 Task: Schedule a meeting titled 'test meeting' on July 6, 2023, from 8:00 AM to 8:30 AM in 'test room'.
Action: Mouse moved to (13, 70)
Screenshot: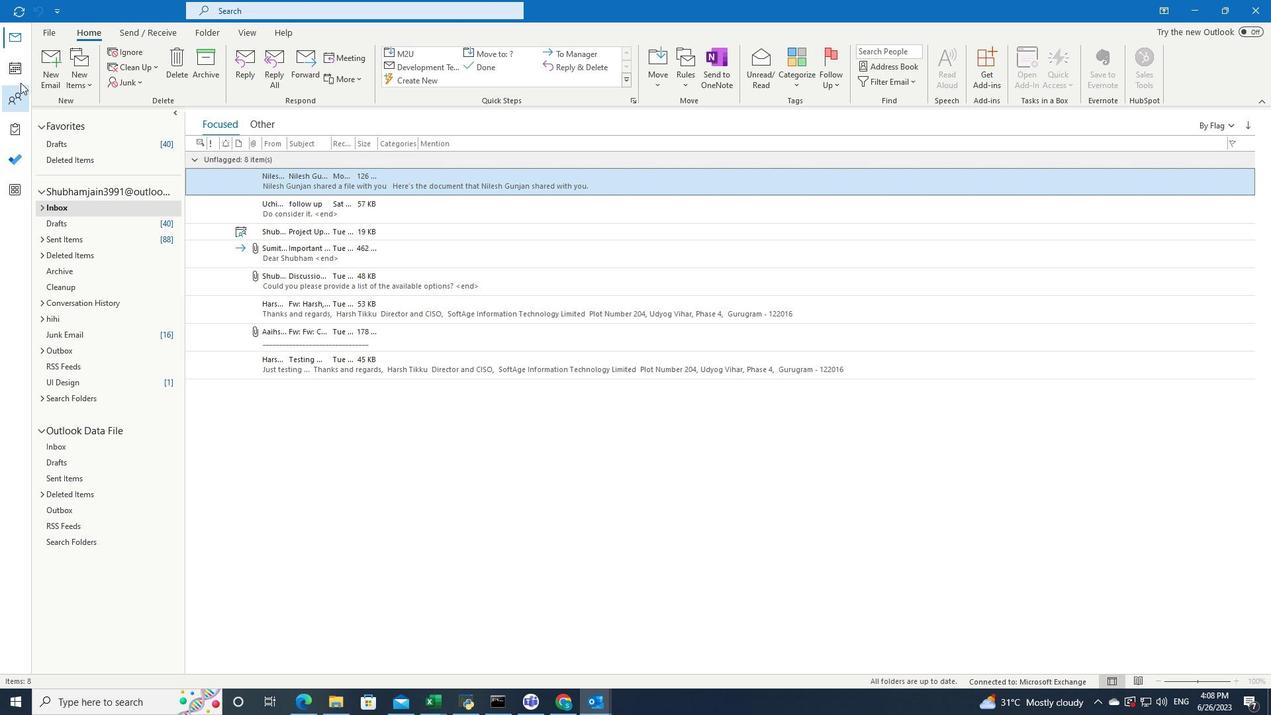 
Action: Mouse pressed left at (13, 70)
Screenshot: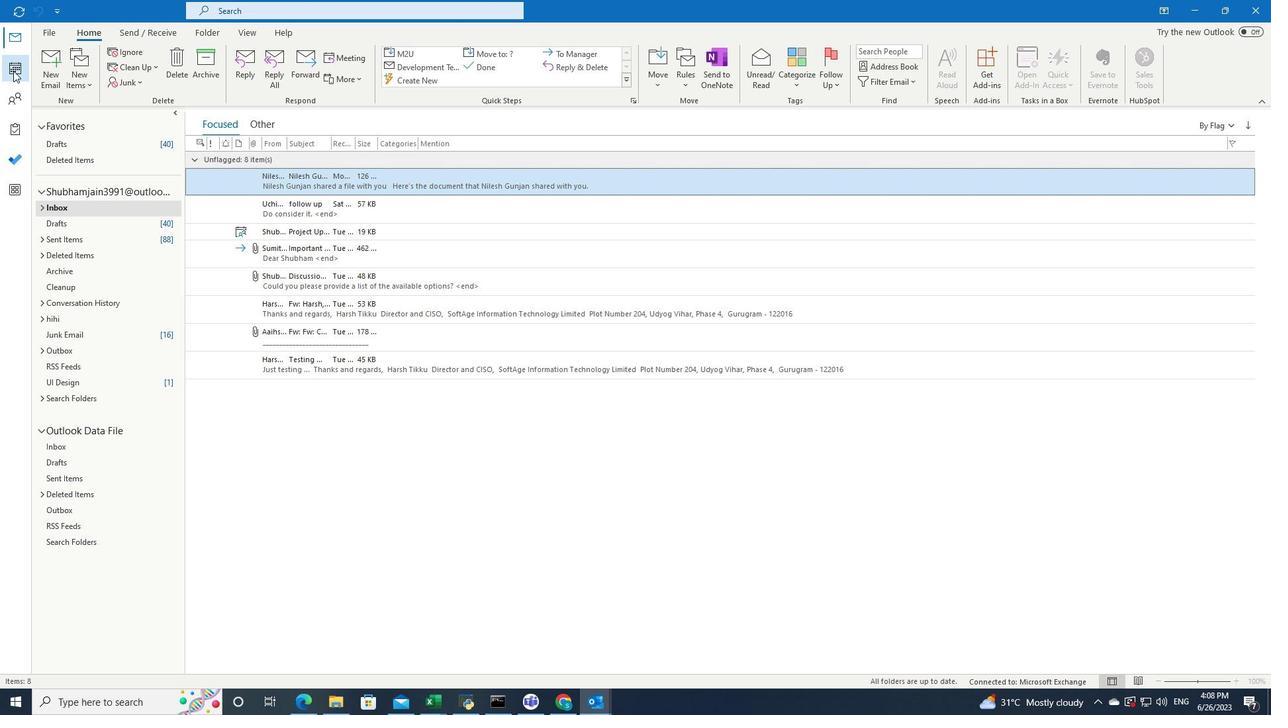 
Action: Mouse moved to (239, 11)
Screenshot: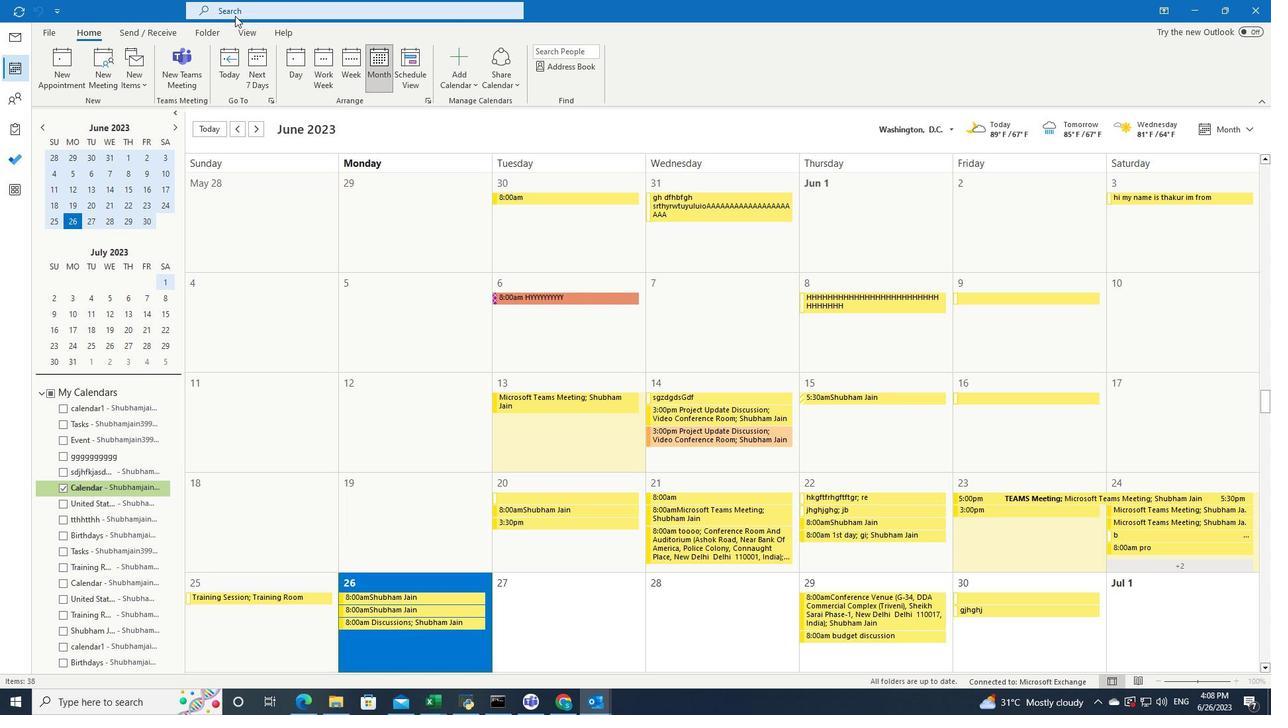 
Action: Mouse pressed left at (239, 11)
Screenshot: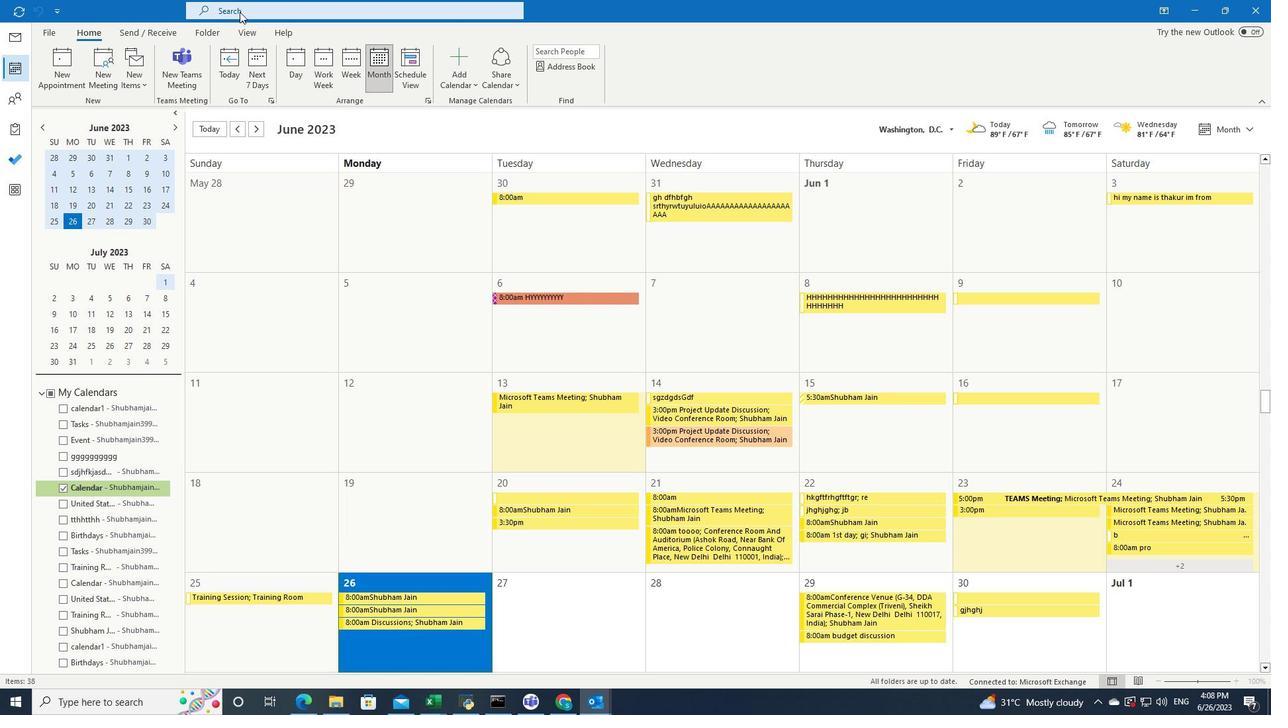 
Action: Mouse moved to (243, 9)
Screenshot: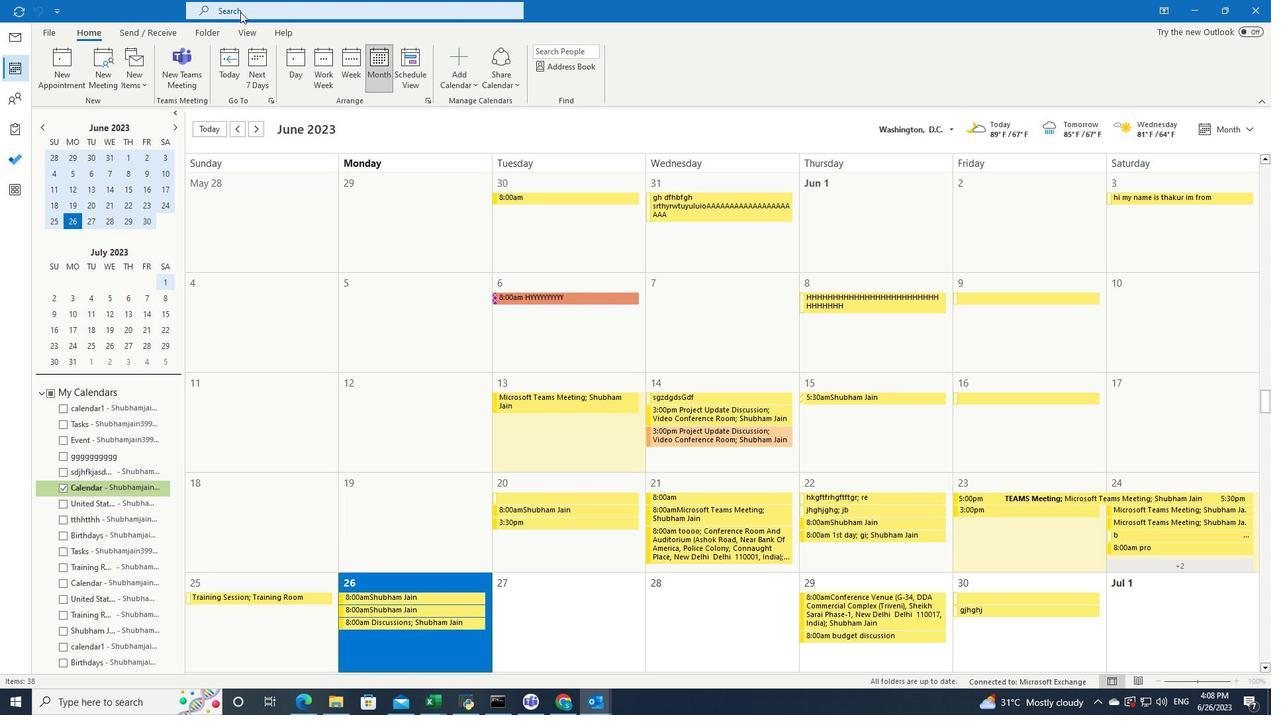 
Action: Mouse pressed left at (243, 9)
Screenshot: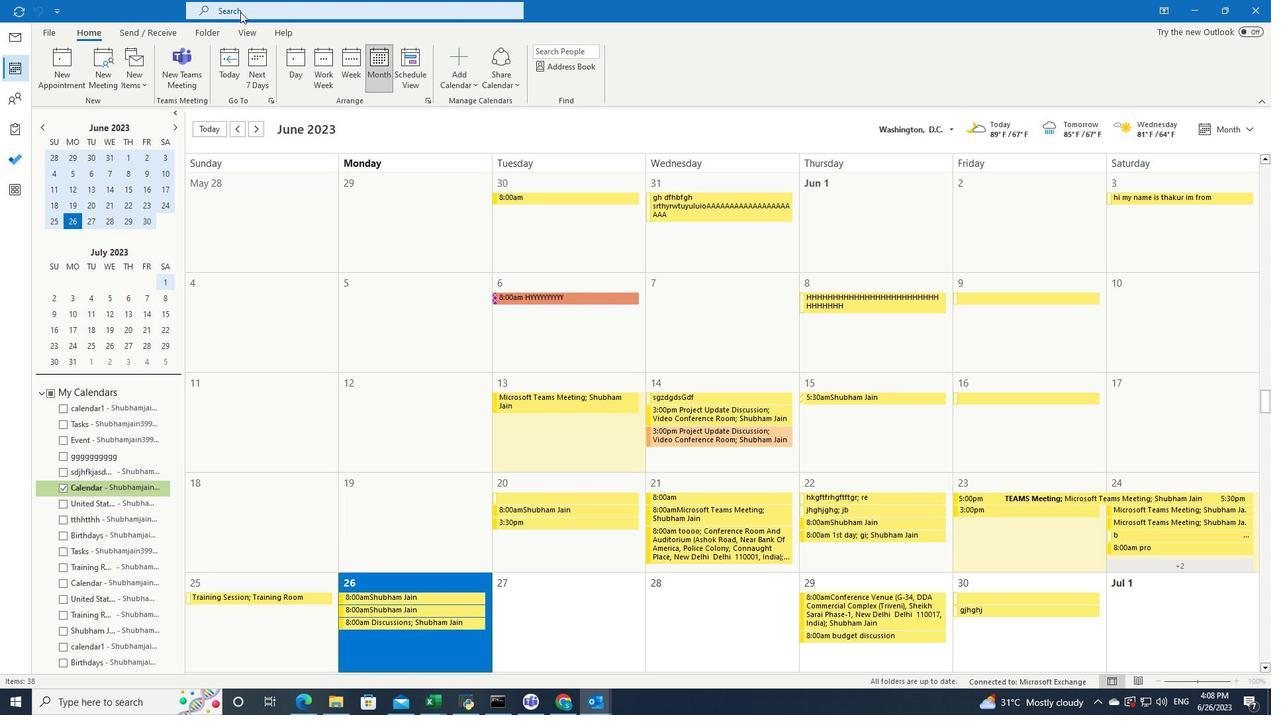 
Action: Mouse pressed left at (243, 9)
Screenshot: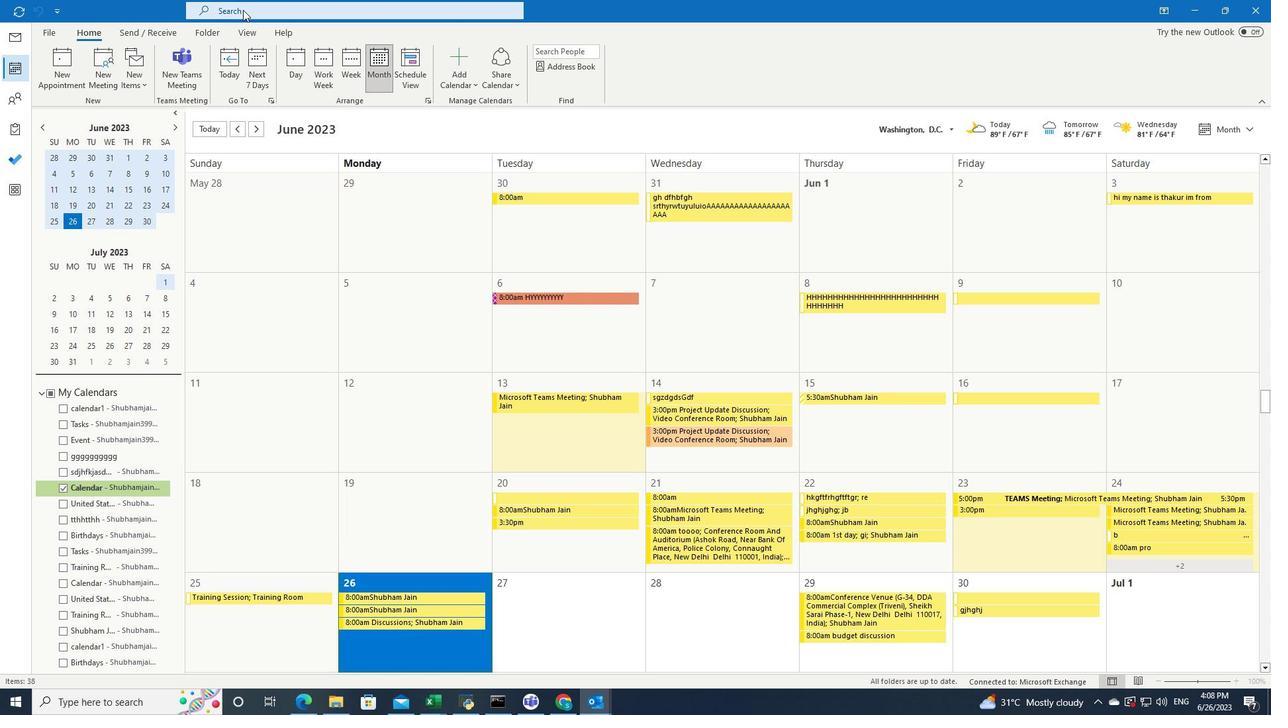 
Action: Mouse pressed left at (243, 9)
Screenshot: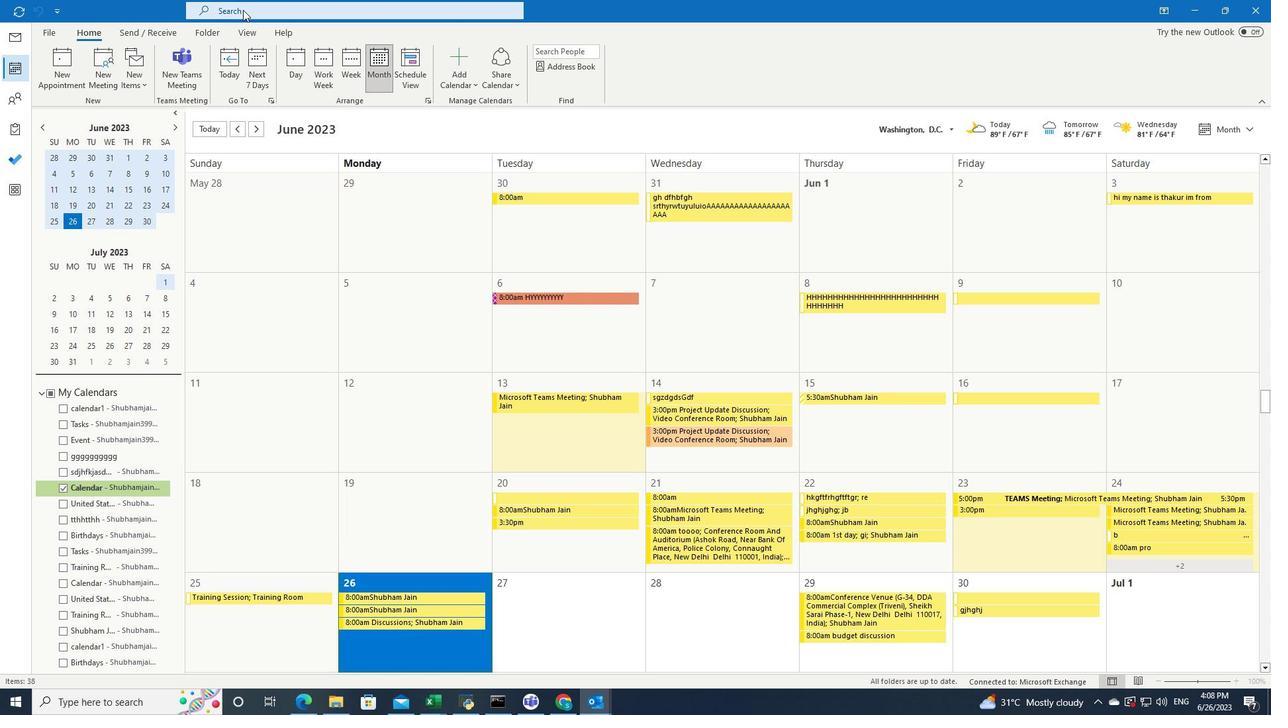 
Action: Key pressed <Key.shift>Test<Key.space><Key.shift>Meeting<Key.enter>
Screenshot: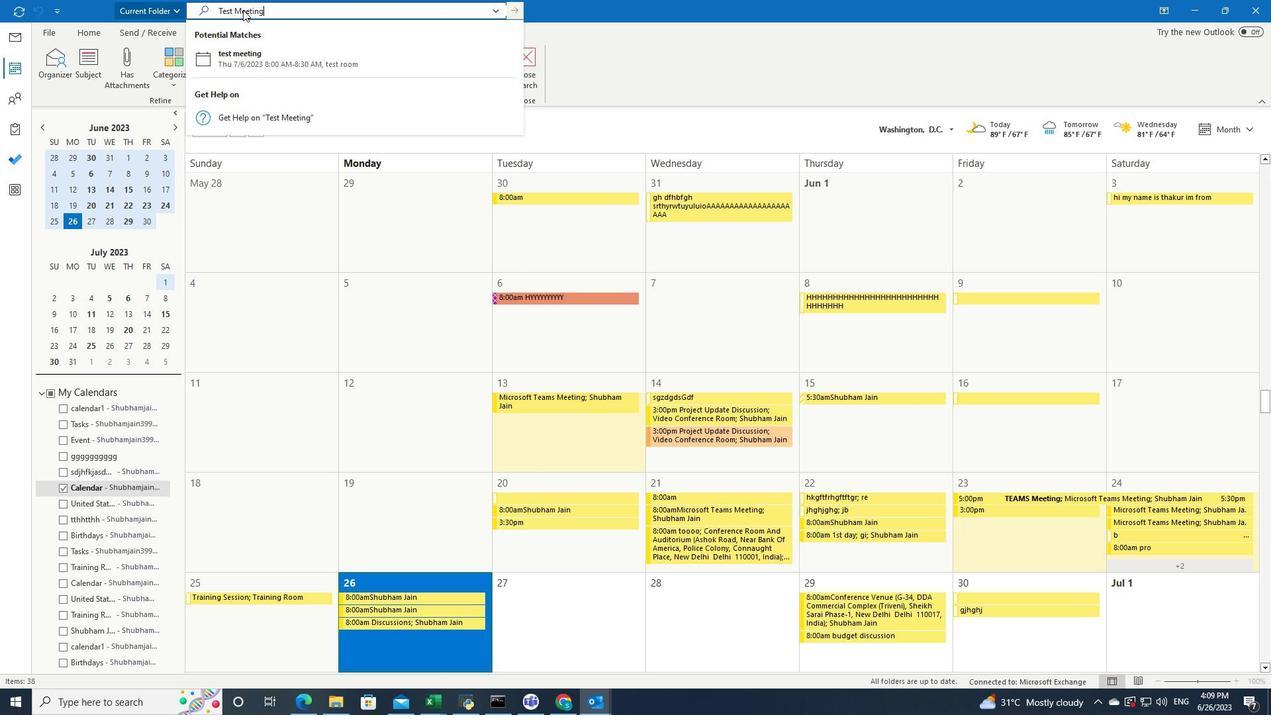 
Action: Mouse moved to (261, 169)
Screenshot: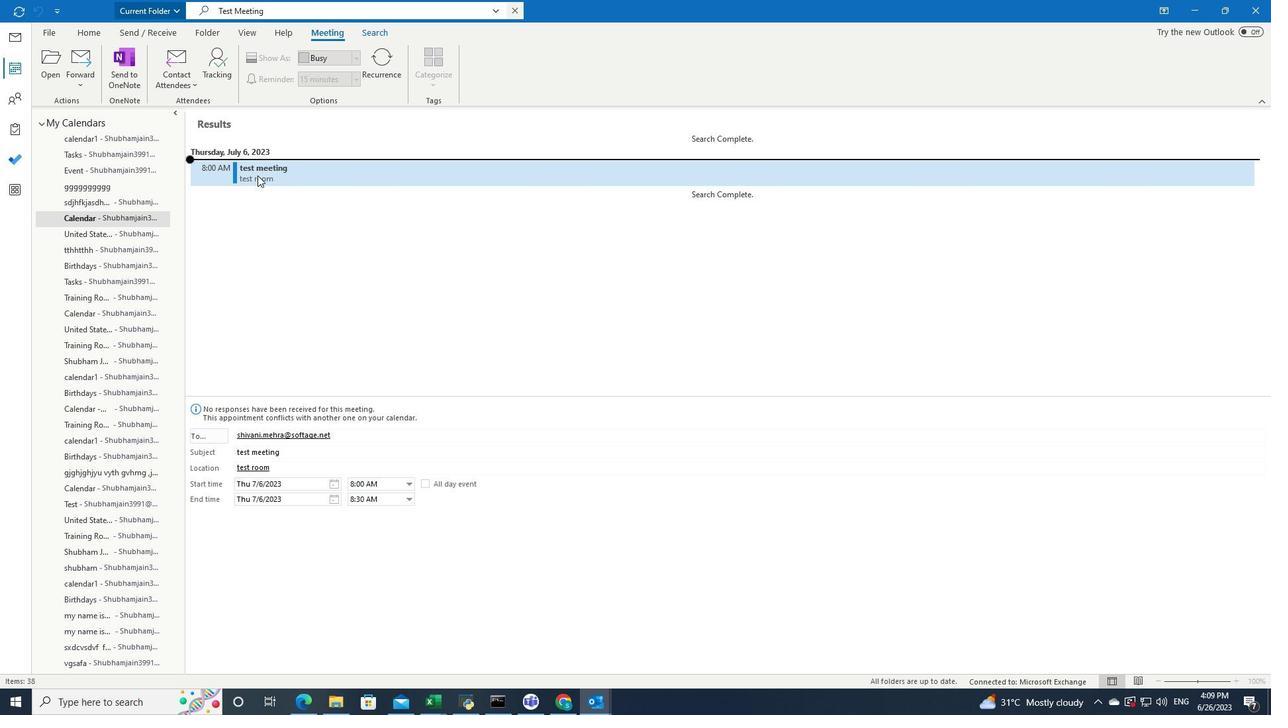 
Action: Mouse pressed left at (261, 169)
Screenshot: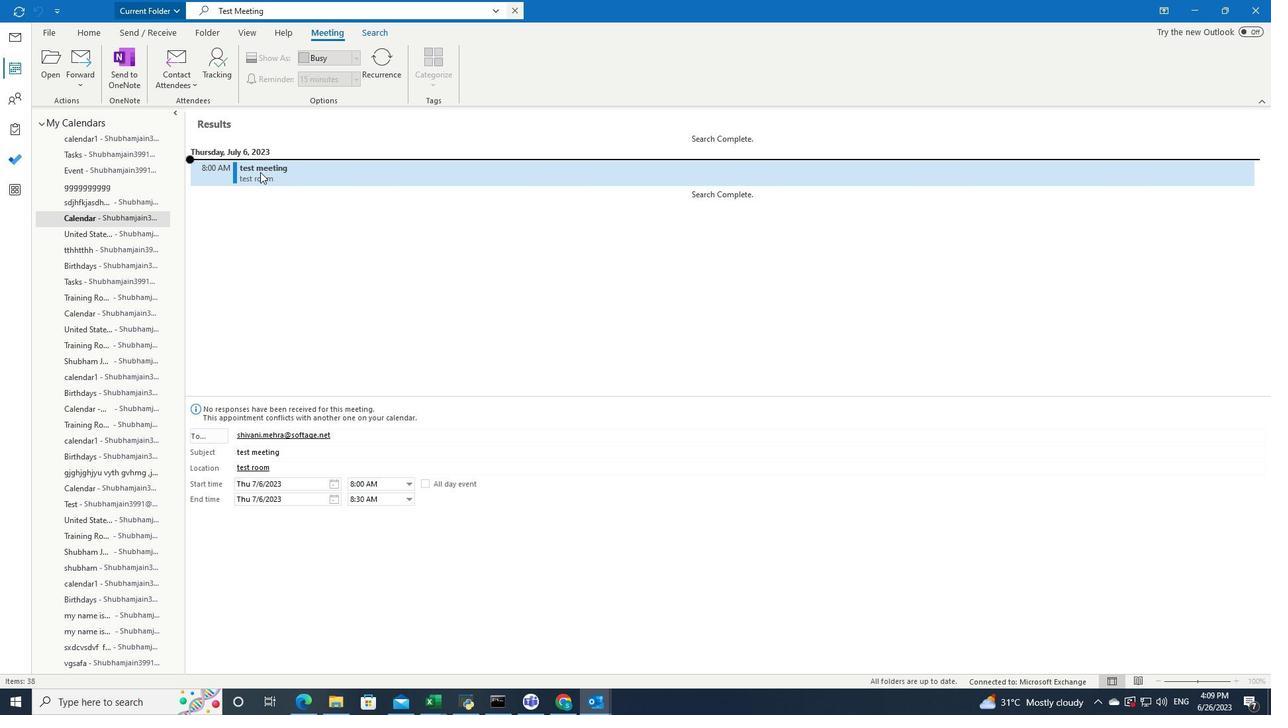 
Action: Mouse pressed left at (261, 169)
Screenshot: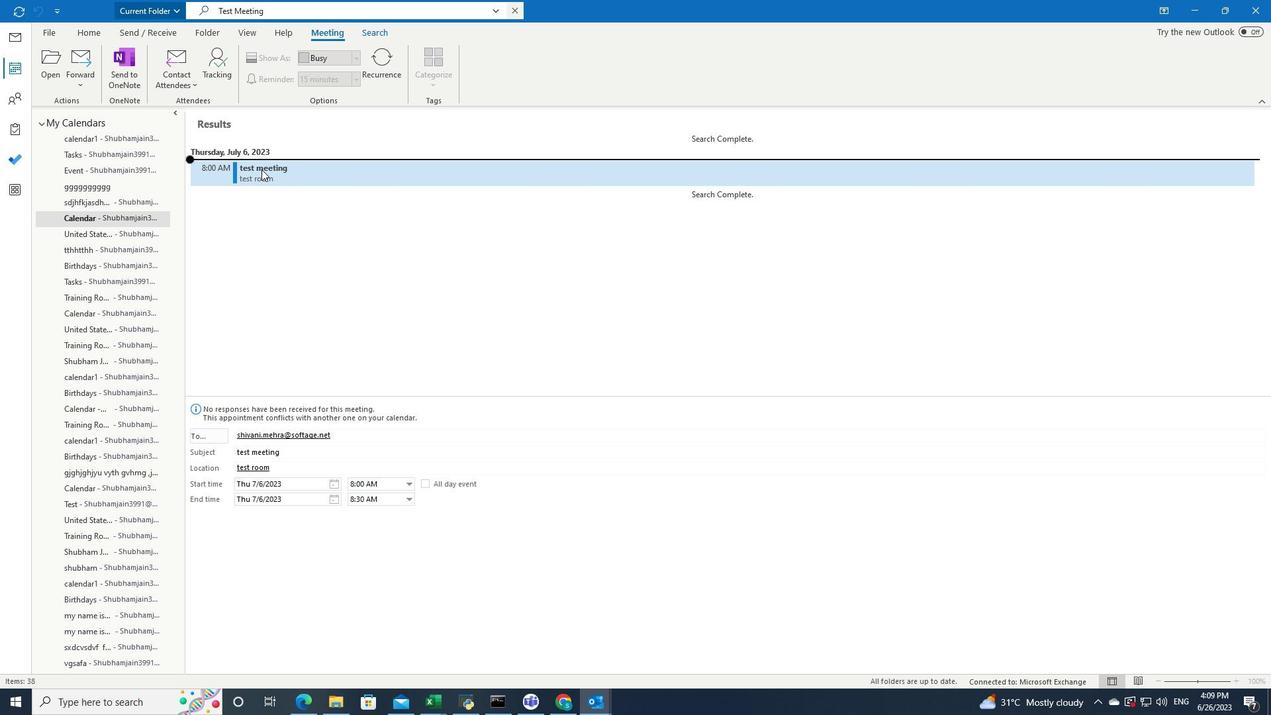 
Action: Mouse moved to (720, 78)
Screenshot: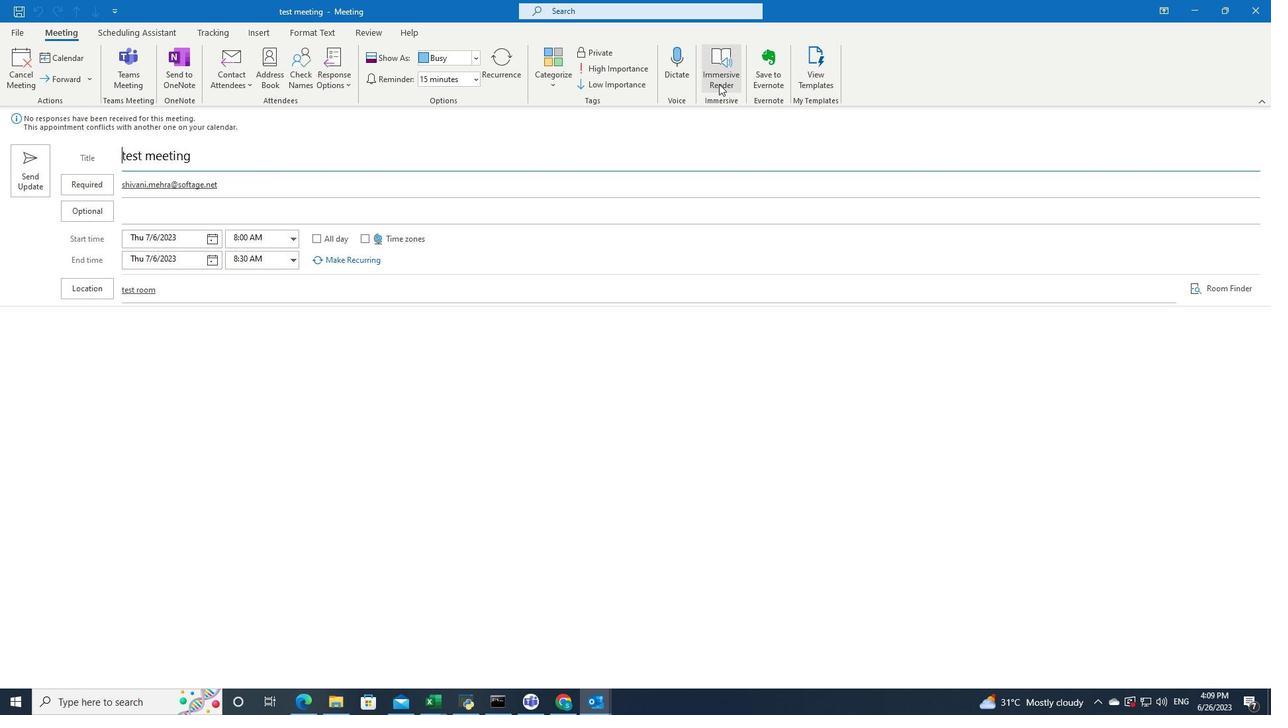 
Action: Mouse pressed left at (720, 78)
Screenshot: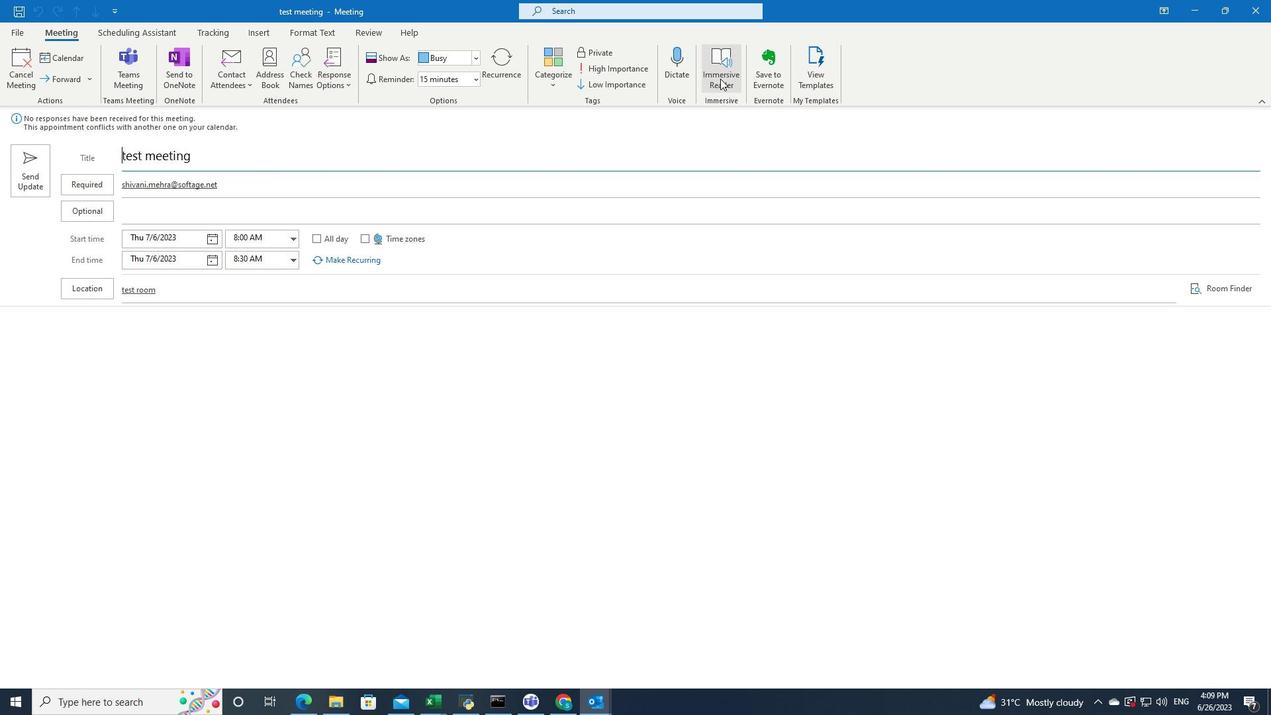 
Action: Mouse moved to (231, 54)
Screenshot: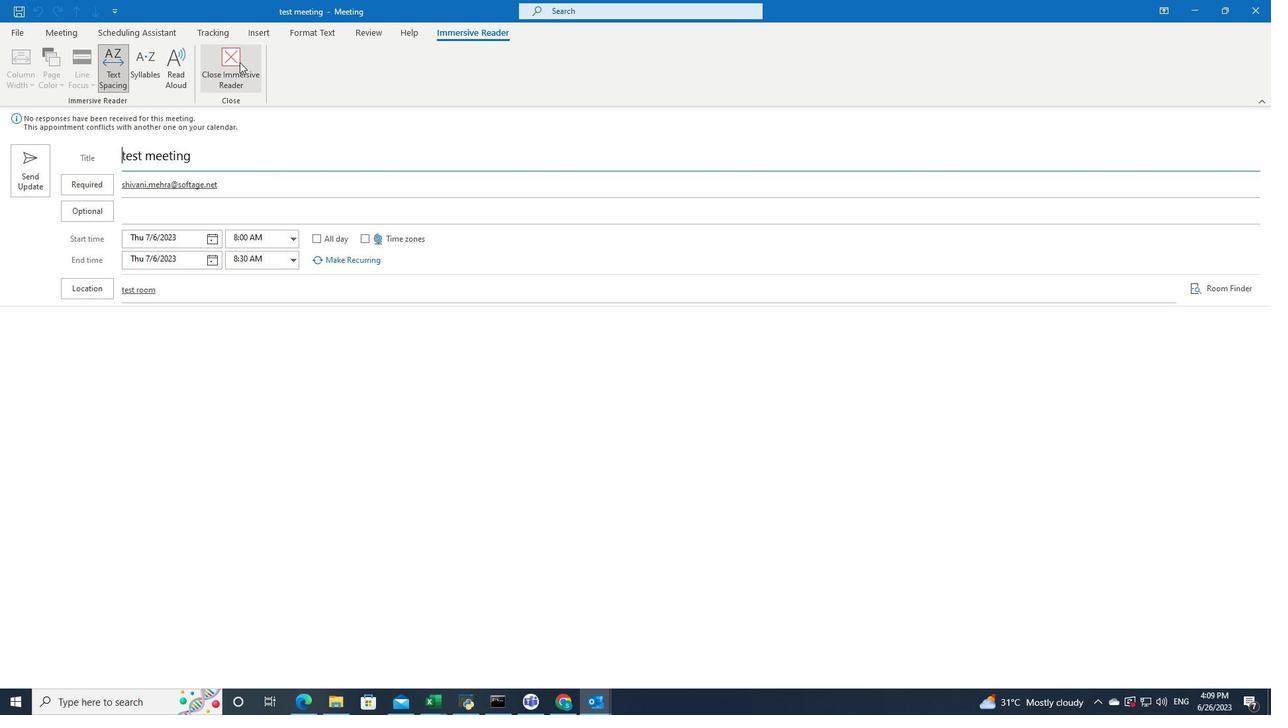 
Action: Mouse pressed left at (231, 54)
Screenshot: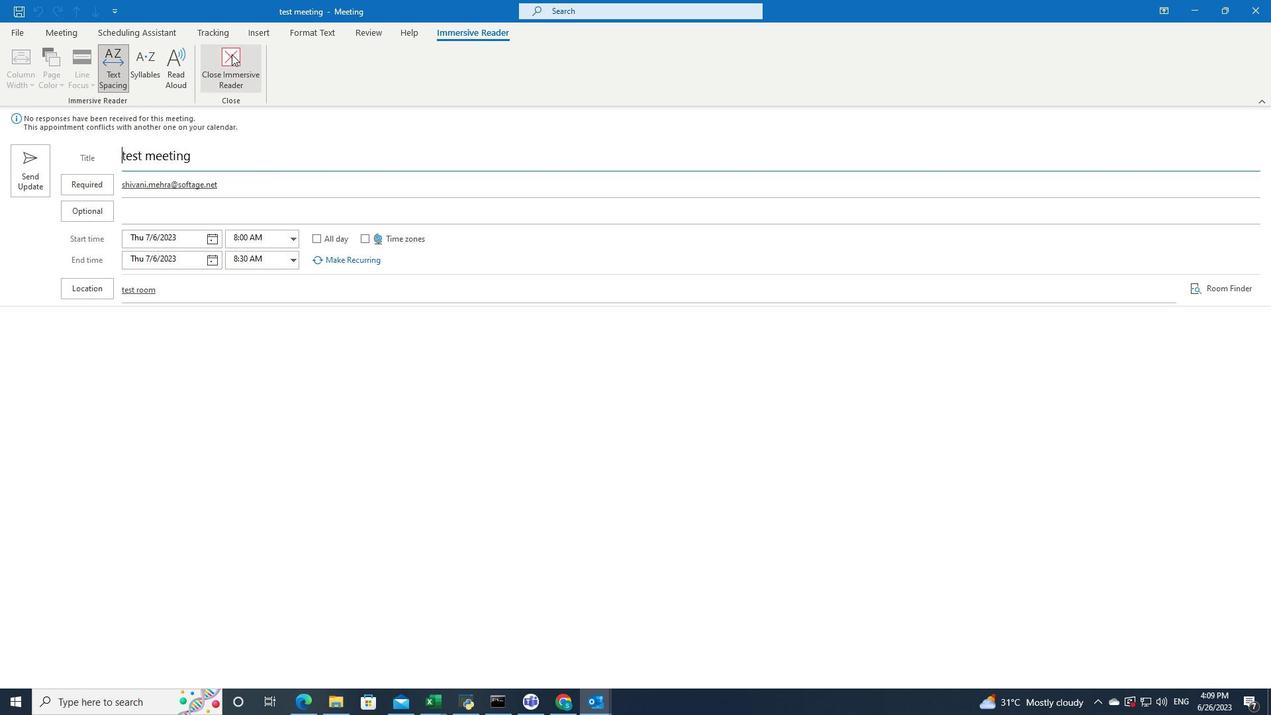 
